 Task: Create a section Black Hole and in the section, add a milestone Microservices Implementation in the project AgileDrive
Action: Mouse moved to (72, 393)
Screenshot: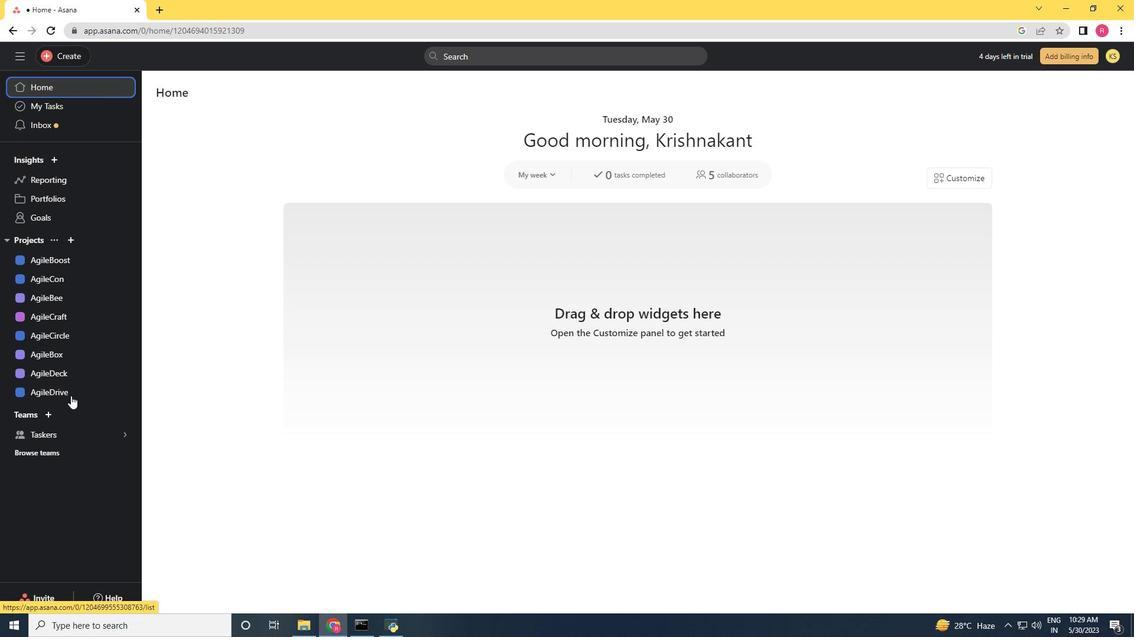 
Action: Mouse pressed left at (72, 393)
Screenshot: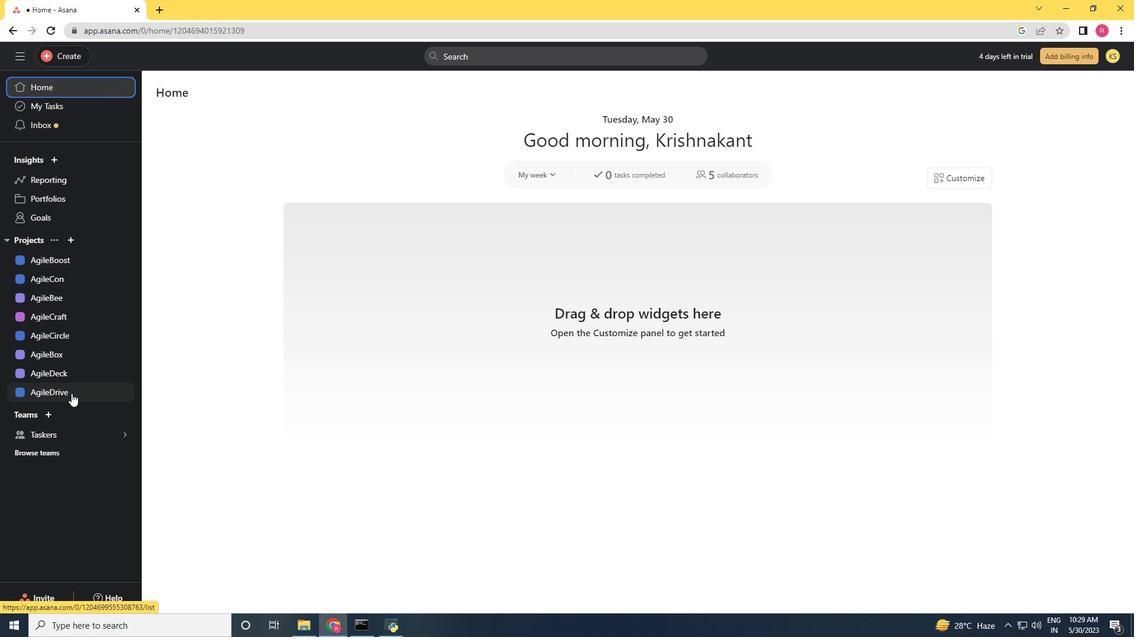 
Action: Mouse moved to (315, 452)
Screenshot: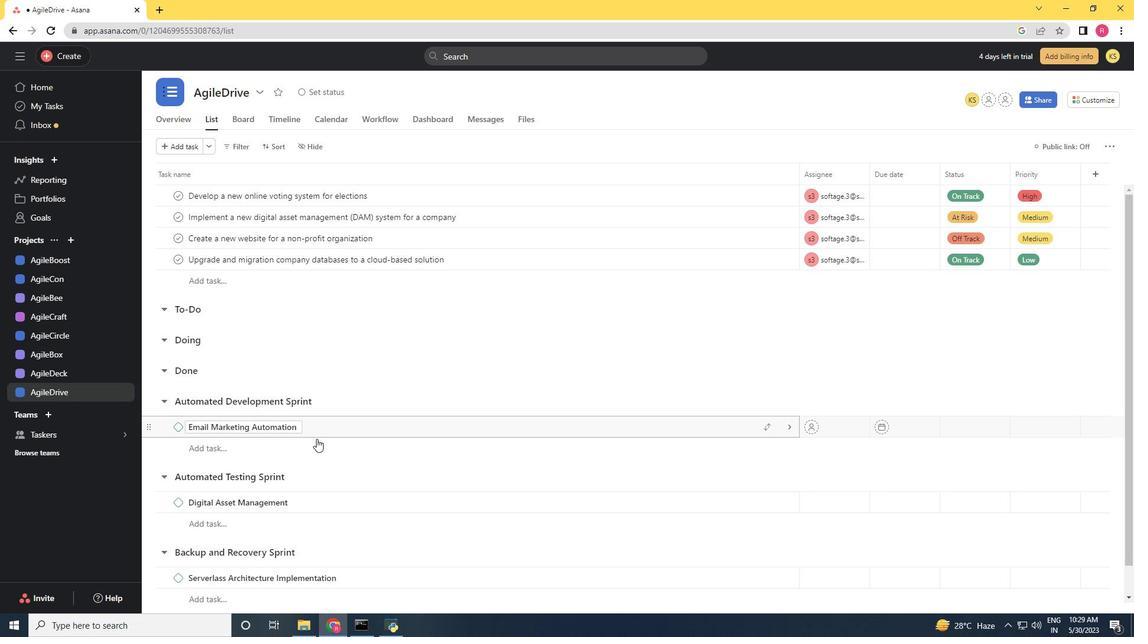 
Action: Mouse scrolled (315, 451) with delta (0, 0)
Screenshot: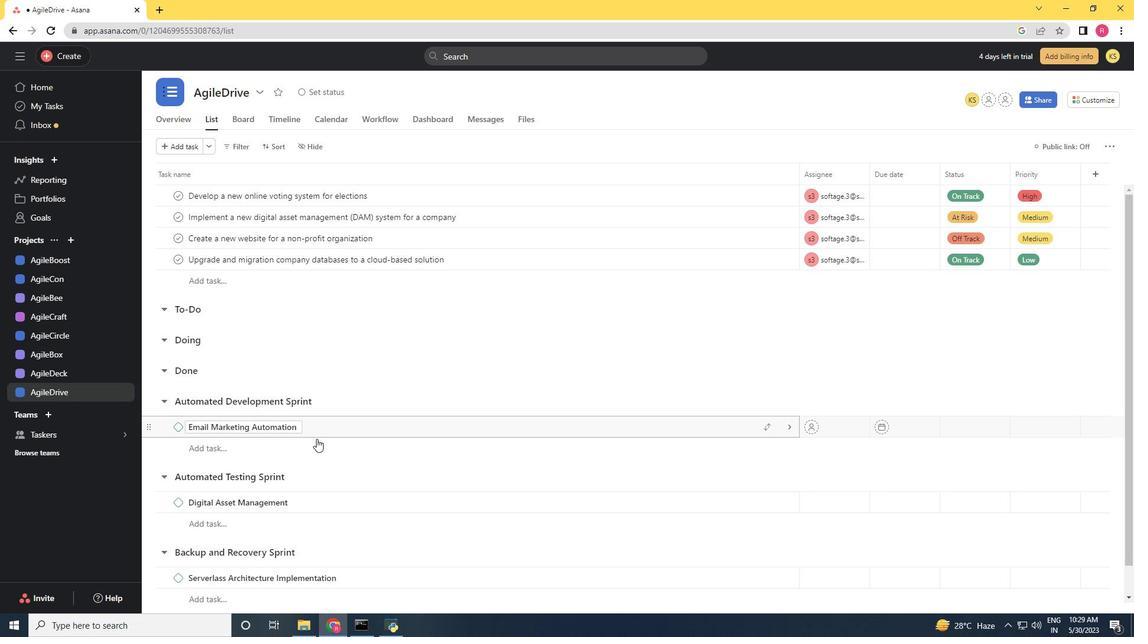 
Action: Mouse moved to (315, 458)
Screenshot: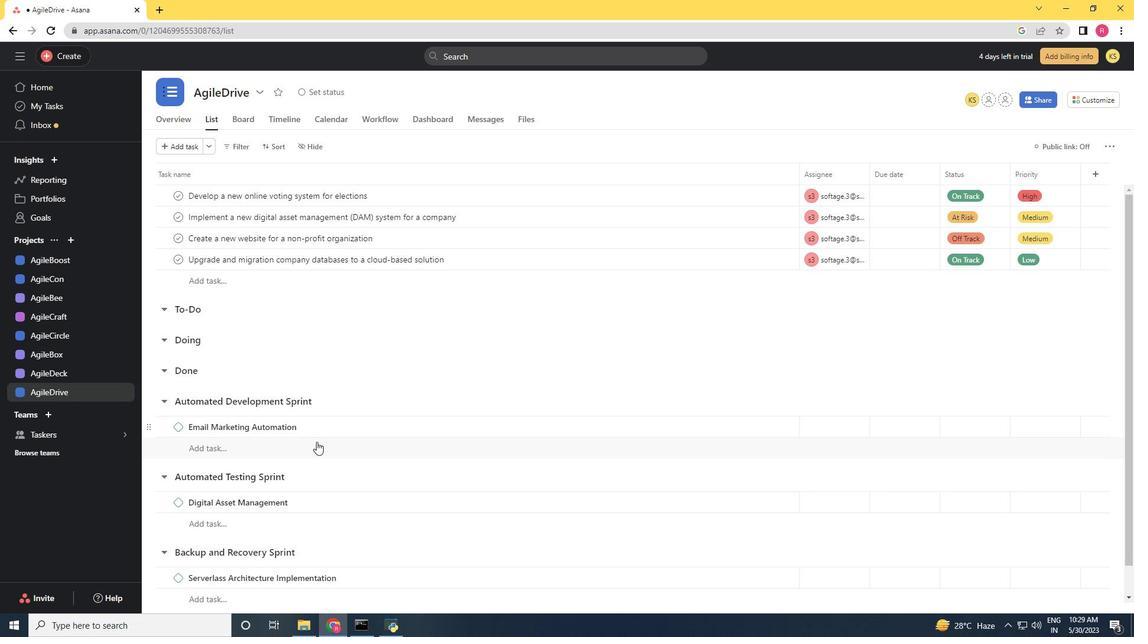 
Action: Mouse scrolled (315, 458) with delta (0, 0)
Screenshot: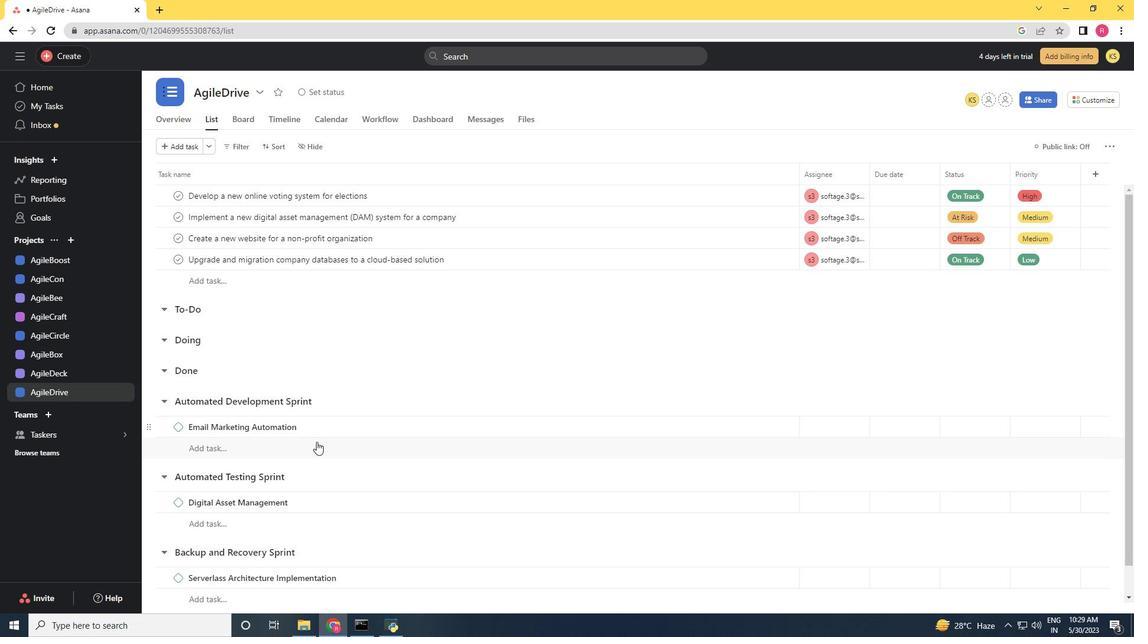 
Action: Mouse moved to (314, 460)
Screenshot: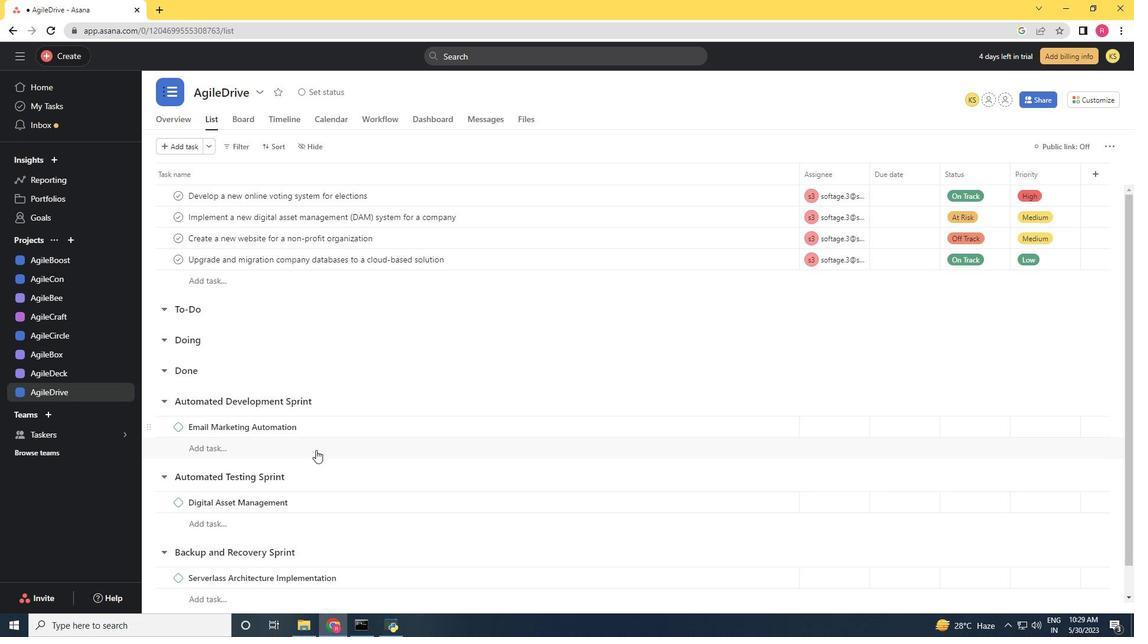 
Action: Mouse scrolled (314, 460) with delta (0, 0)
Screenshot: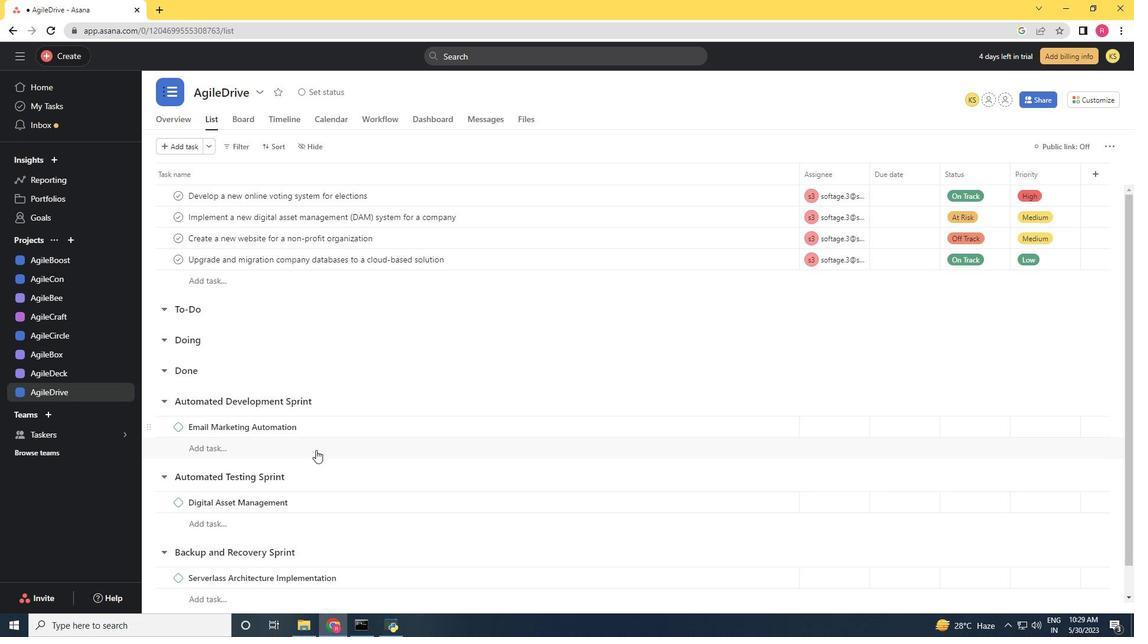 
Action: Mouse moved to (313, 462)
Screenshot: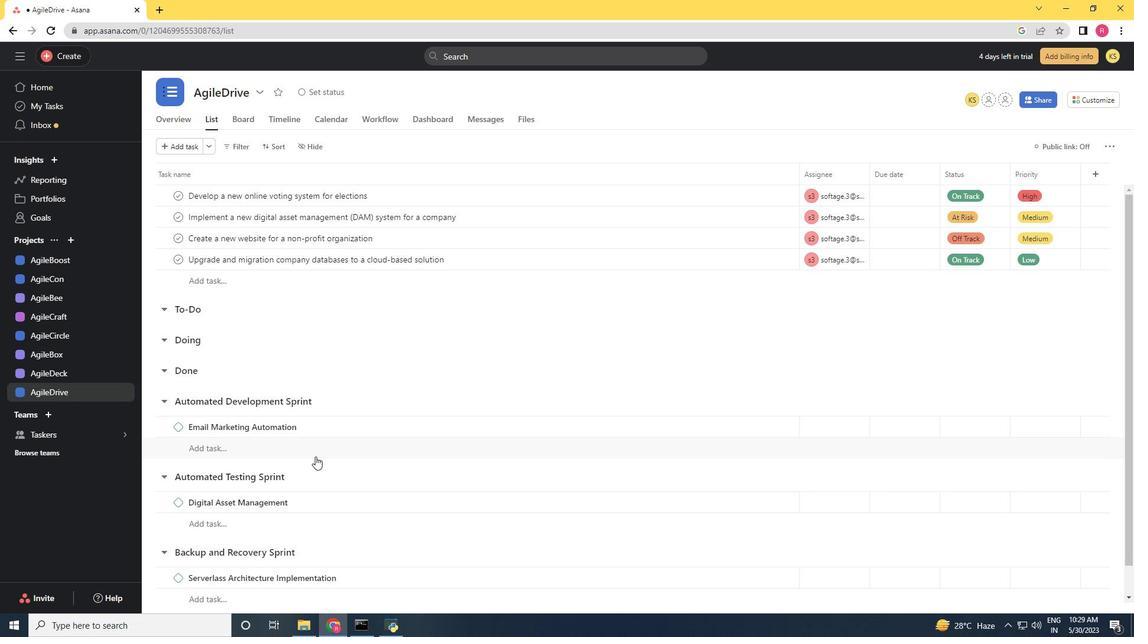 
Action: Mouse scrolled (313, 461) with delta (0, 0)
Screenshot: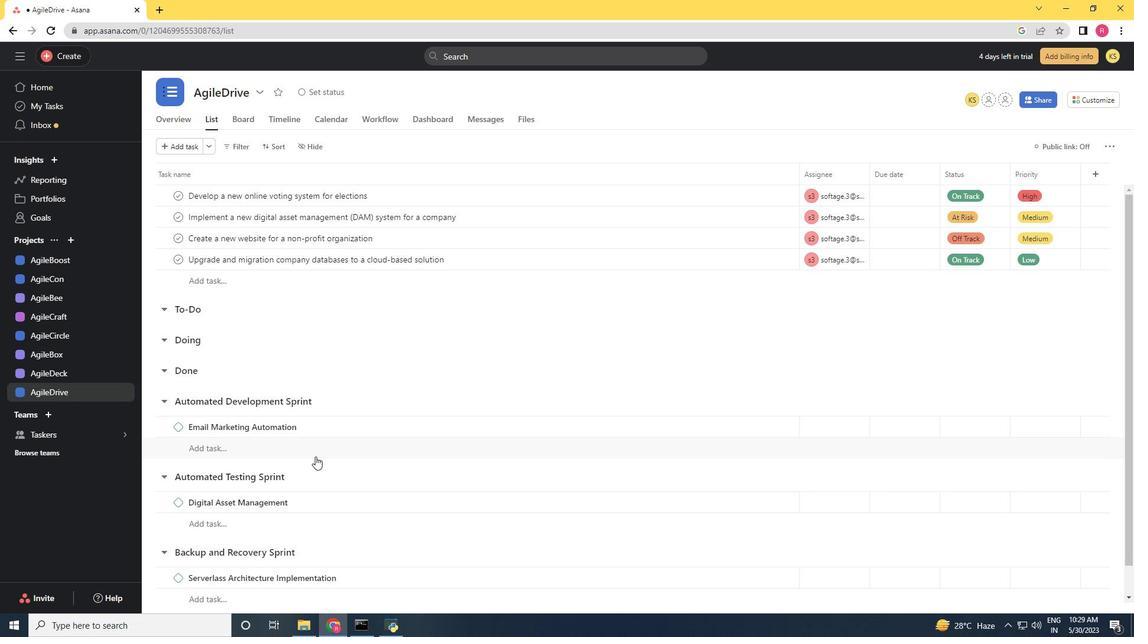 
Action: Mouse moved to (313, 463)
Screenshot: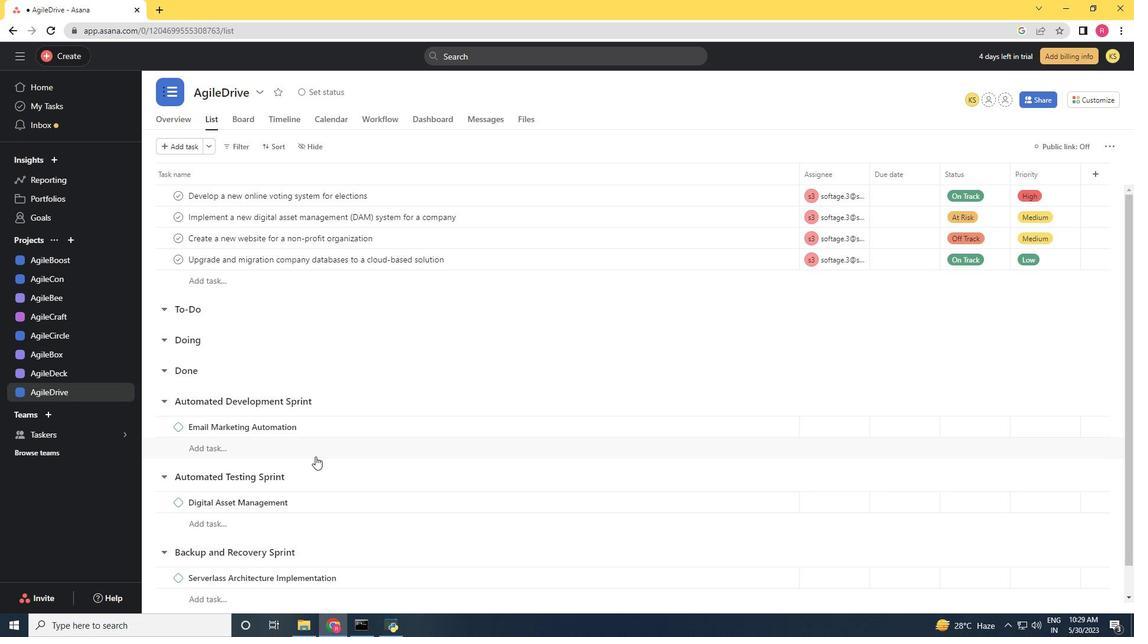 
Action: Mouse scrolled (313, 463) with delta (0, 0)
Screenshot: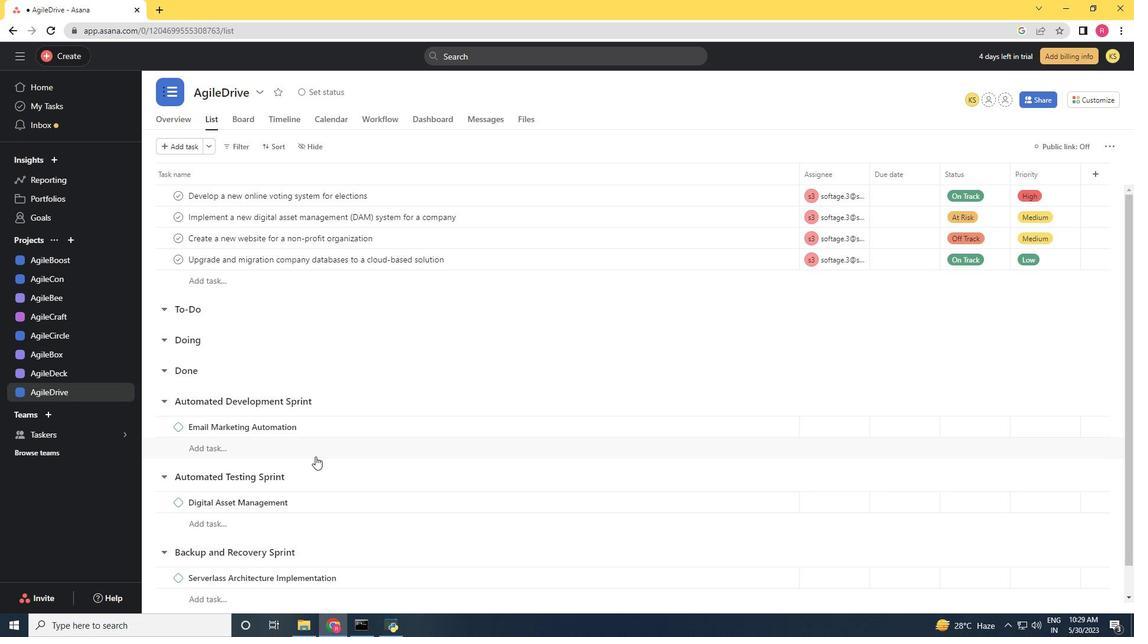 
Action: Mouse moved to (304, 509)
Screenshot: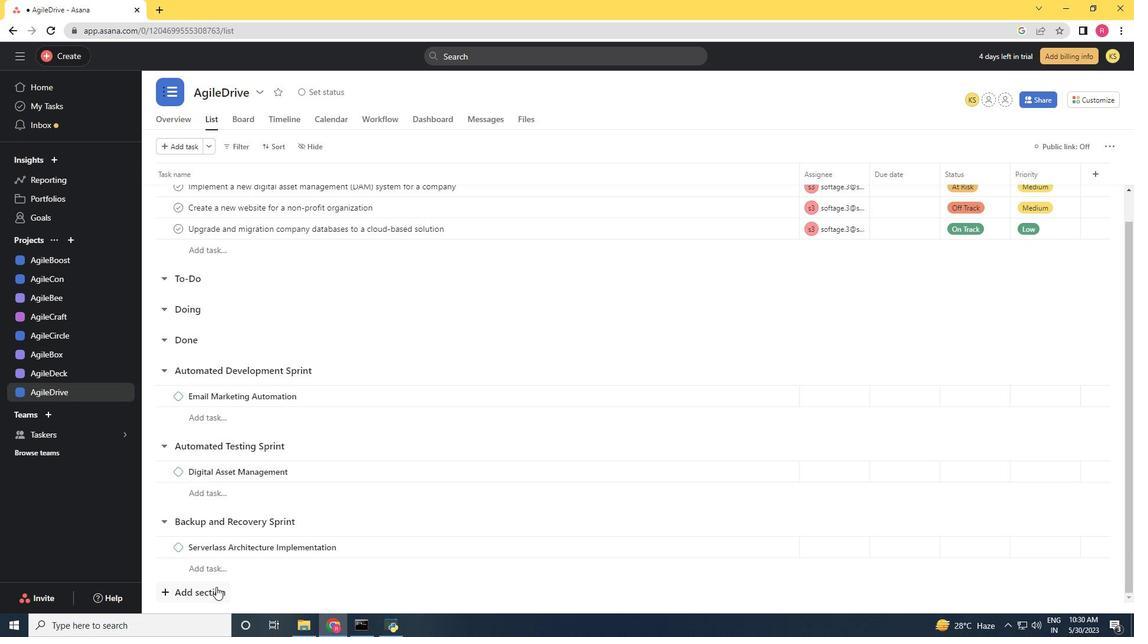 
Action: Mouse pressed left at (216, 587)
Screenshot: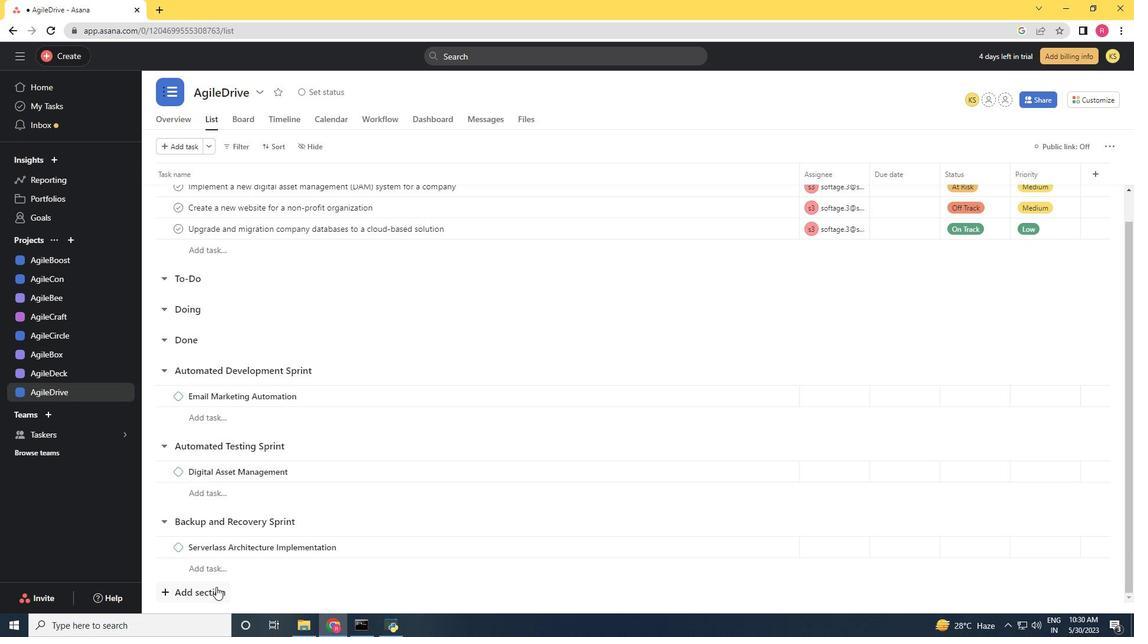 
Action: Mouse moved to (675, 496)
Screenshot: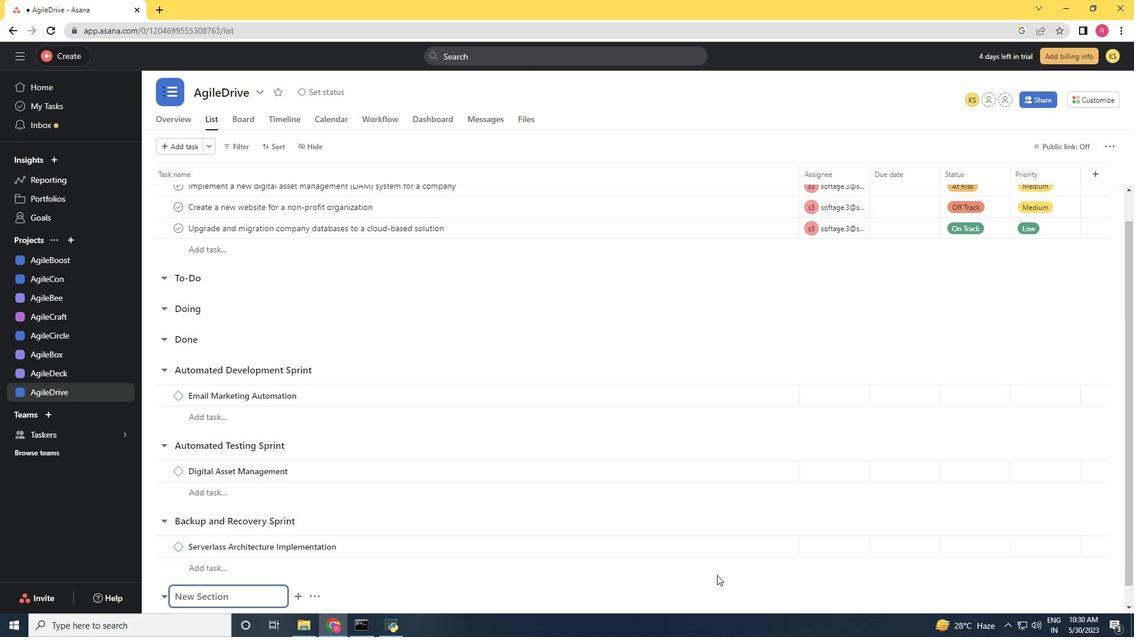 
Action: Mouse scrolled (675, 495) with delta (0, 0)
Screenshot: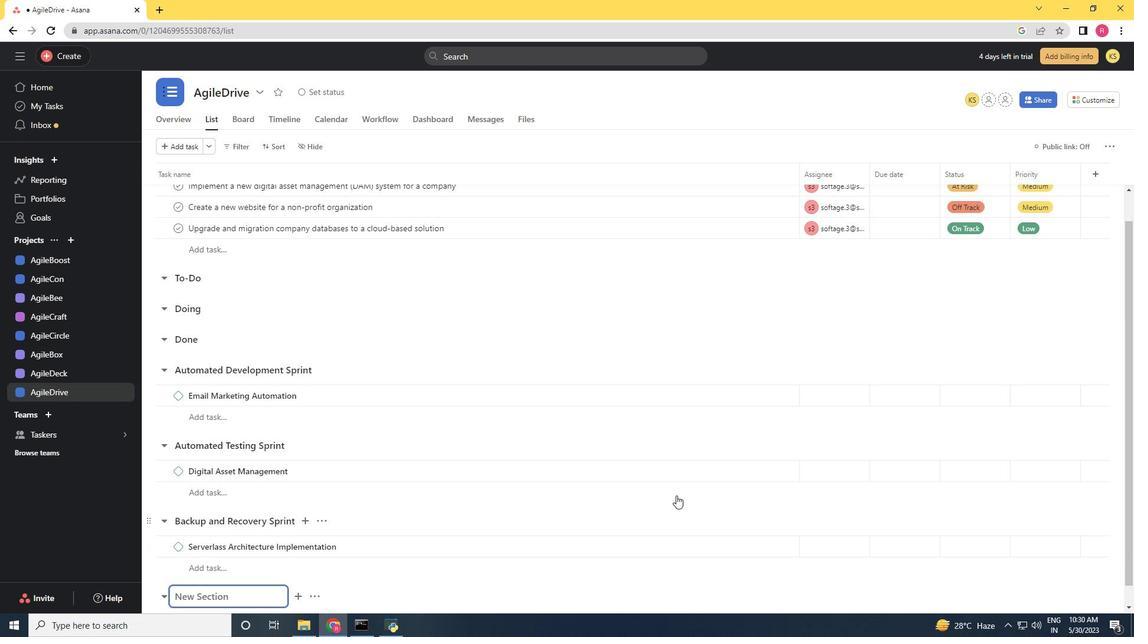 
Action: Mouse scrolled (675, 495) with delta (0, 0)
Screenshot: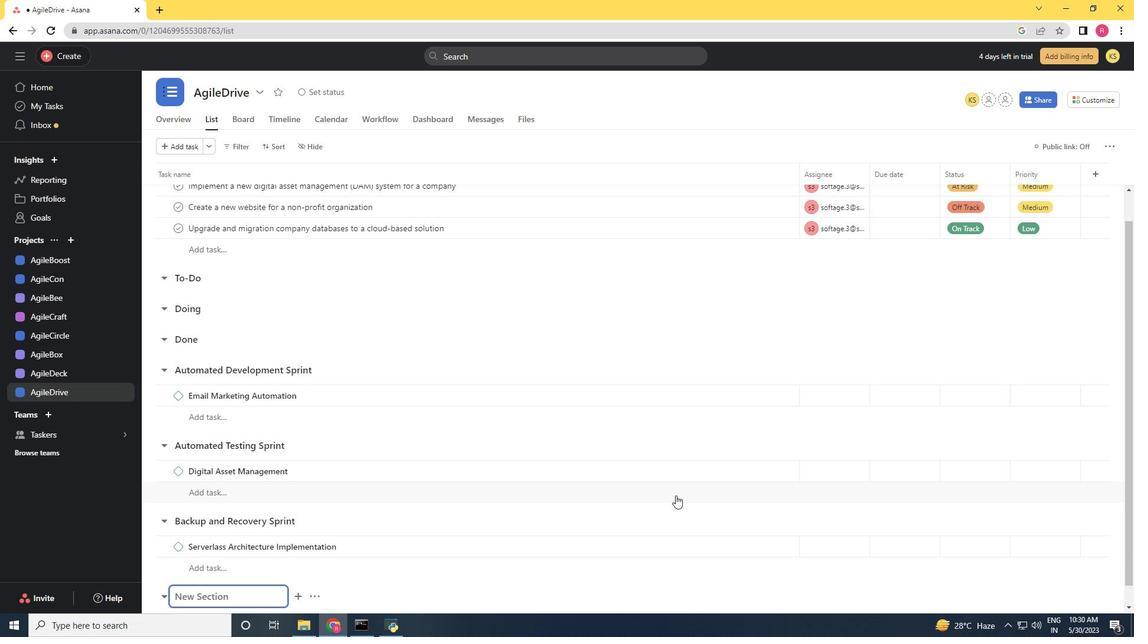 
Action: Mouse scrolled (675, 495) with delta (0, 0)
Screenshot: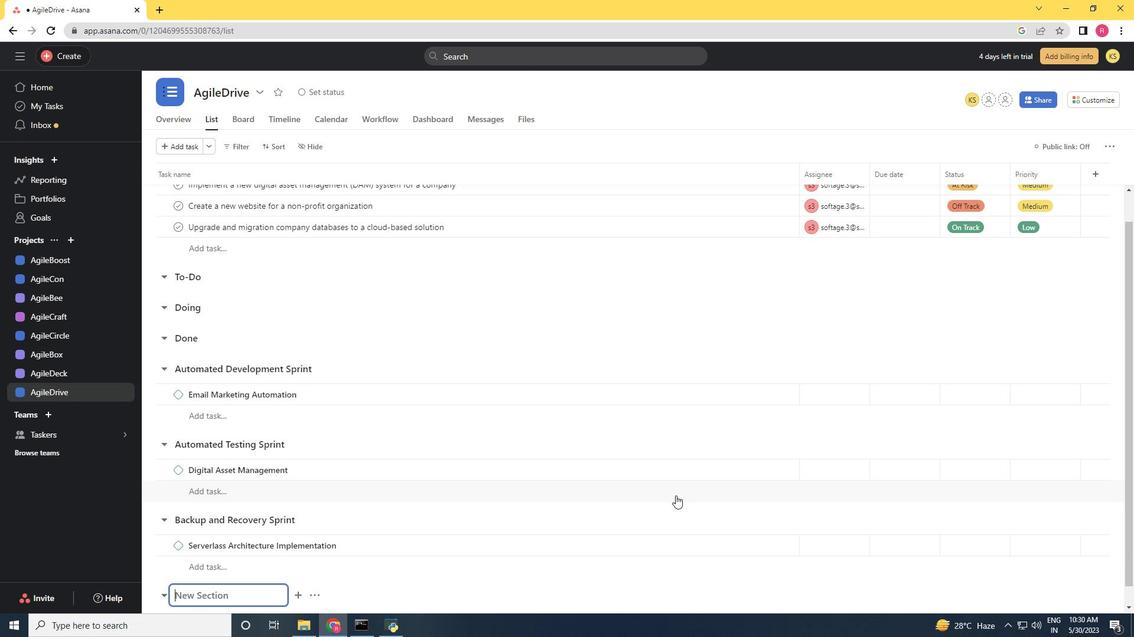 
Action: Mouse moved to (675, 491)
Screenshot: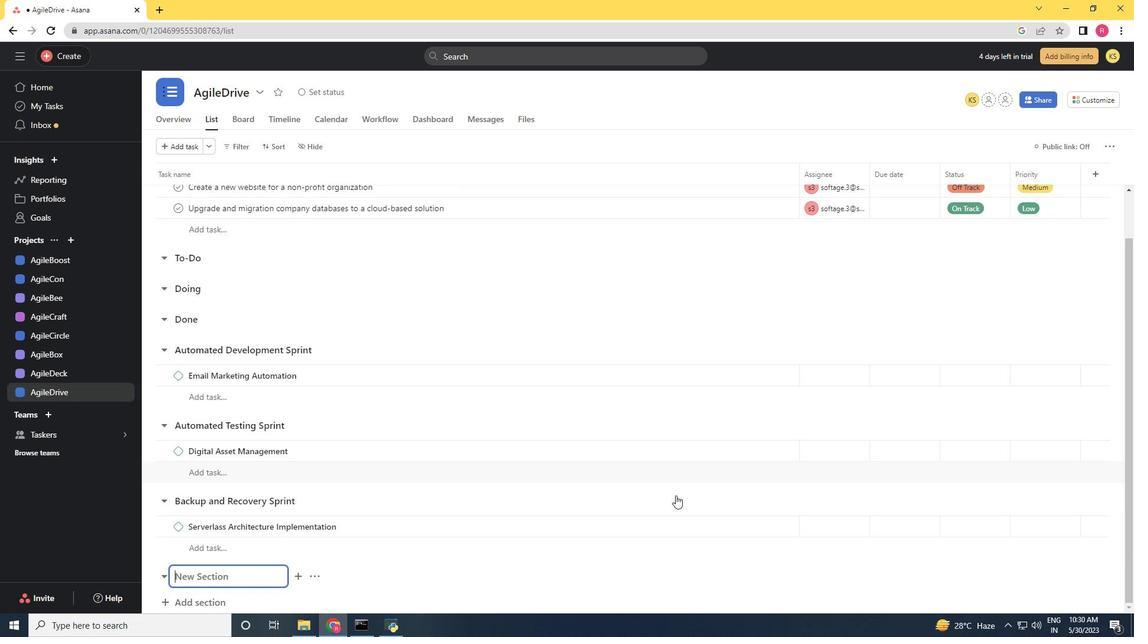 
Action: Key pressed <Key.shift>Black<Key.space><Key.shift><Key.shift><Key.shift><Key.shift><Key.shift><Key.shift><Key.shift>Hole<Key.enter><Key.shift><Key.shift><Key.shift><Key.shift><Key.shift><Key.shift><Key.shift><Key.shift><Key.shift><Key.shift><Key.shift><Key.shift><Key.shift><Key.shift><Key.shift><Key.shift><Key.shift><Key.shift><Key.shift><Key.shift><Key.shift><Key.shift><Key.shift><Key.shift><Key.shift><Key.shift><Key.shift><Key.shift><Key.shift><Key.shift>Microserve<Key.backspace>ices<Key.space><Key.shift>Implement<Key.space>
Screenshot: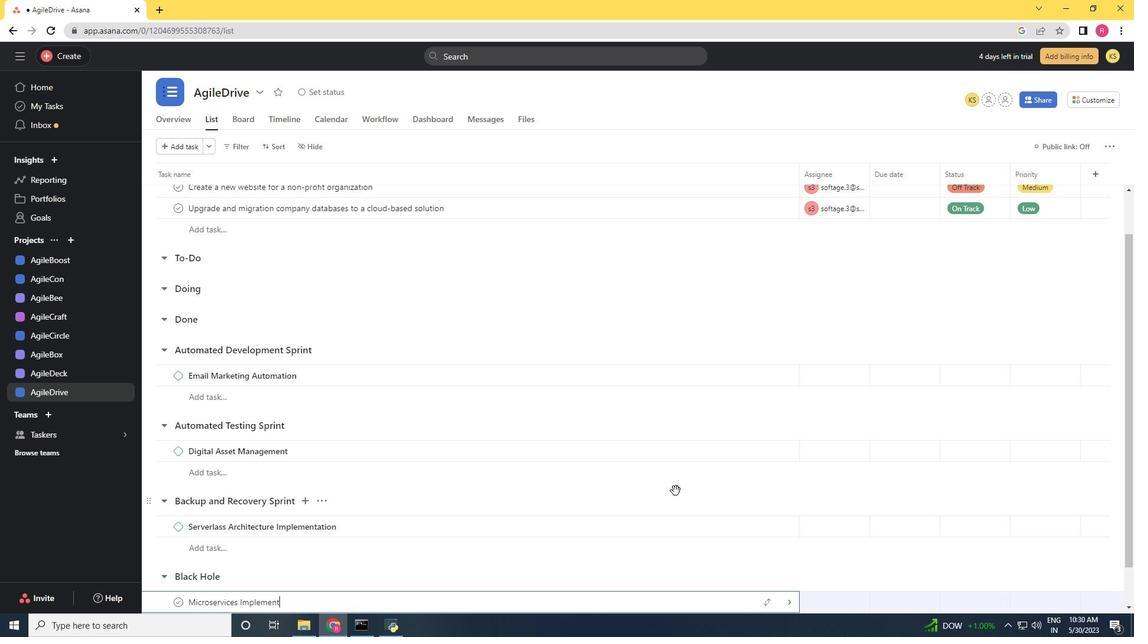 
Action: Mouse scrolled (675, 490) with delta (0, 0)
Screenshot: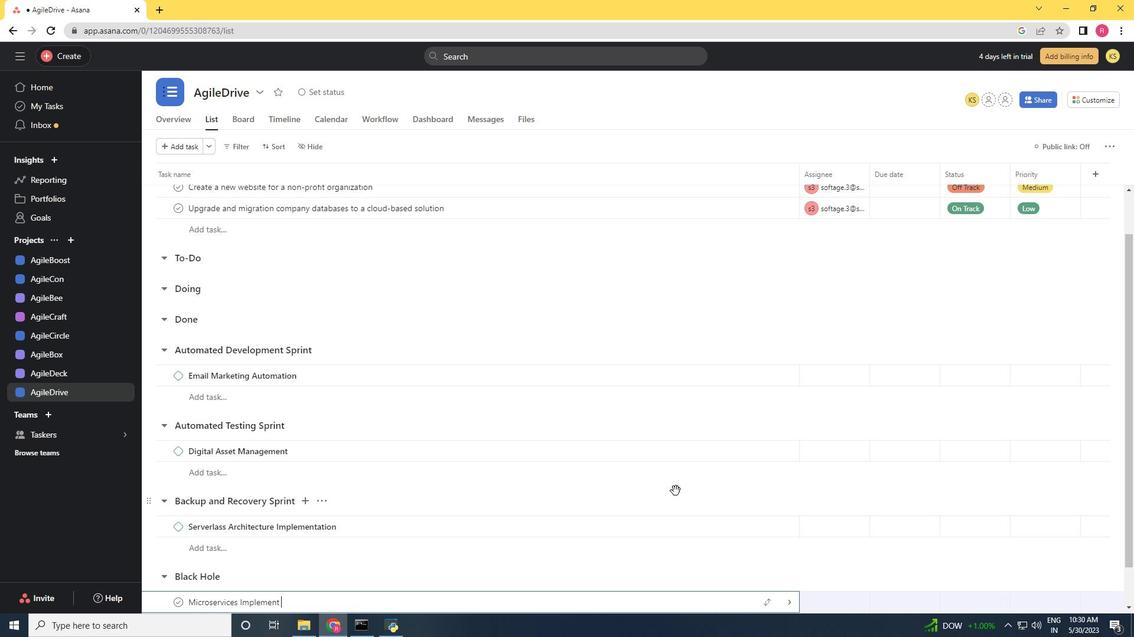 
Action: Mouse scrolled (675, 490) with delta (0, 0)
Screenshot: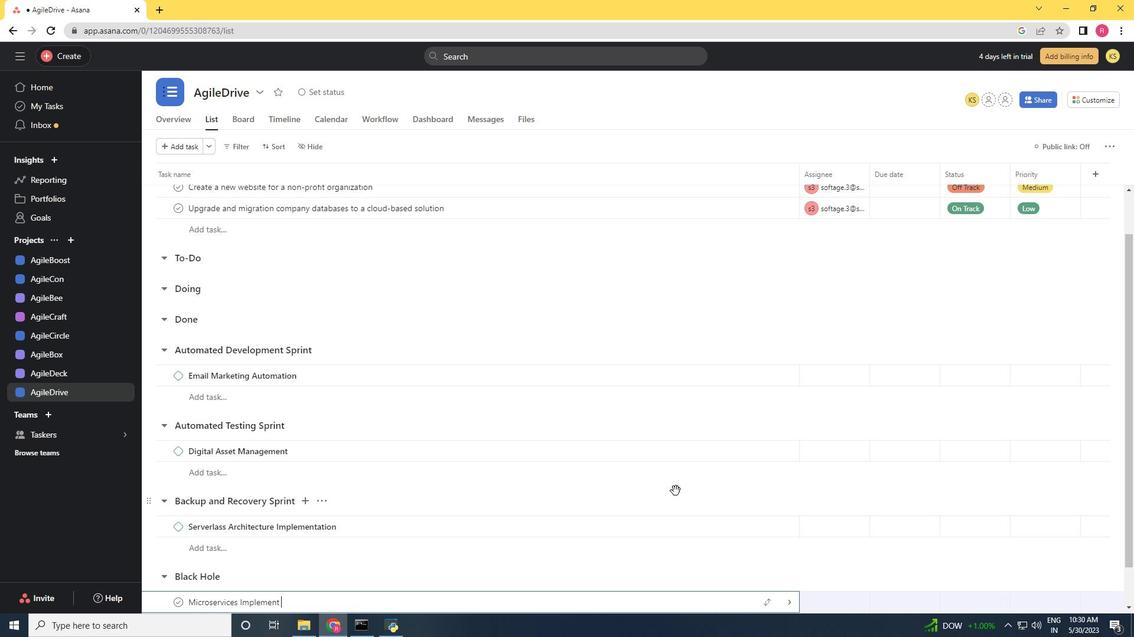
Action: Mouse scrolled (675, 490) with delta (0, 0)
Screenshot: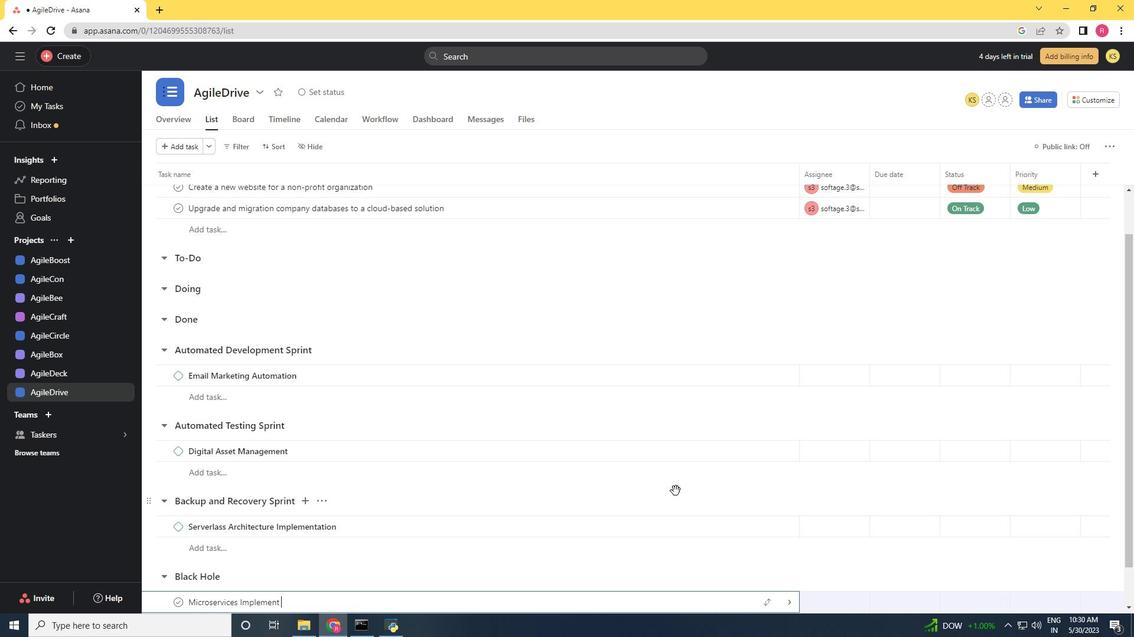 
Action: Mouse scrolled (675, 492) with delta (0, 0)
Screenshot: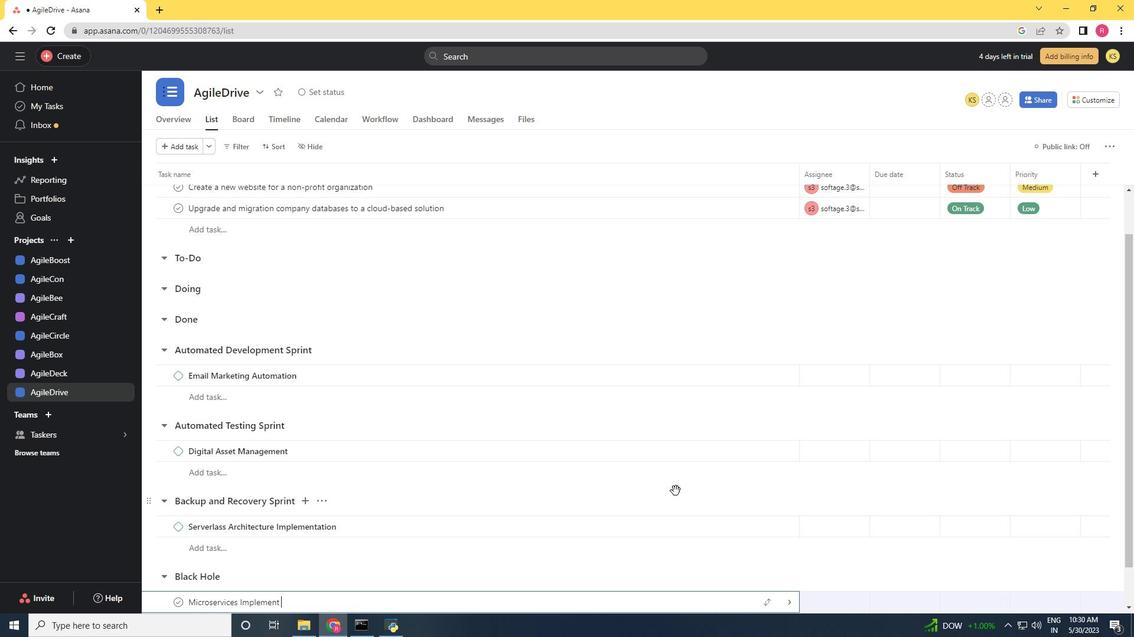 
Action: Mouse scrolled (675, 490) with delta (0, 0)
Screenshot: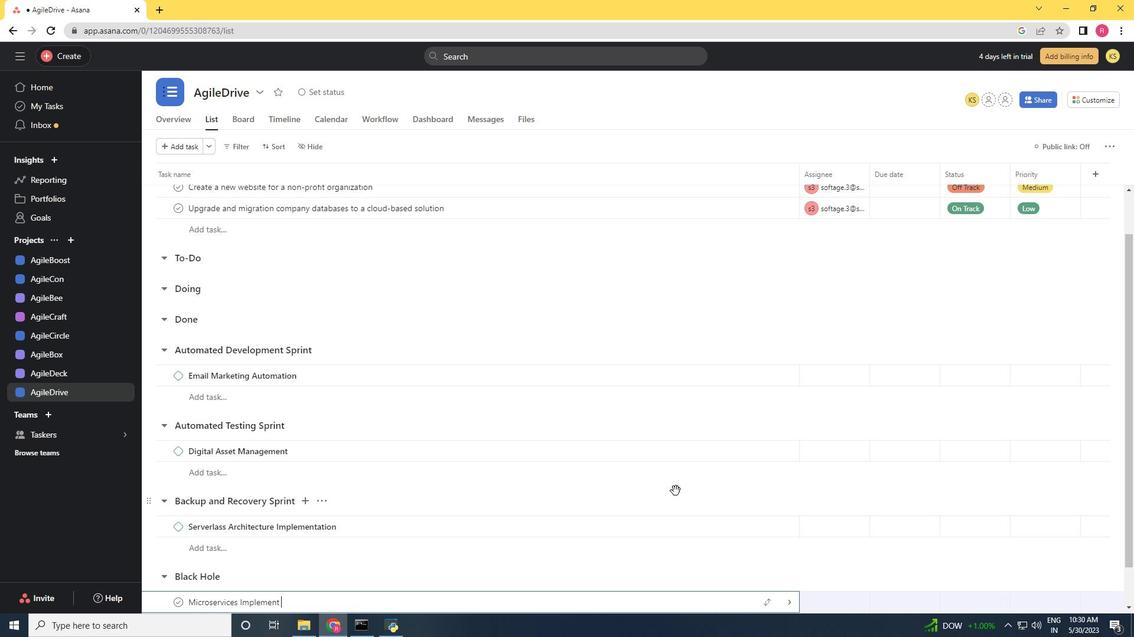 
Action: Mouse scrolled (675, 490) with delta (0, 0)
Screenshot: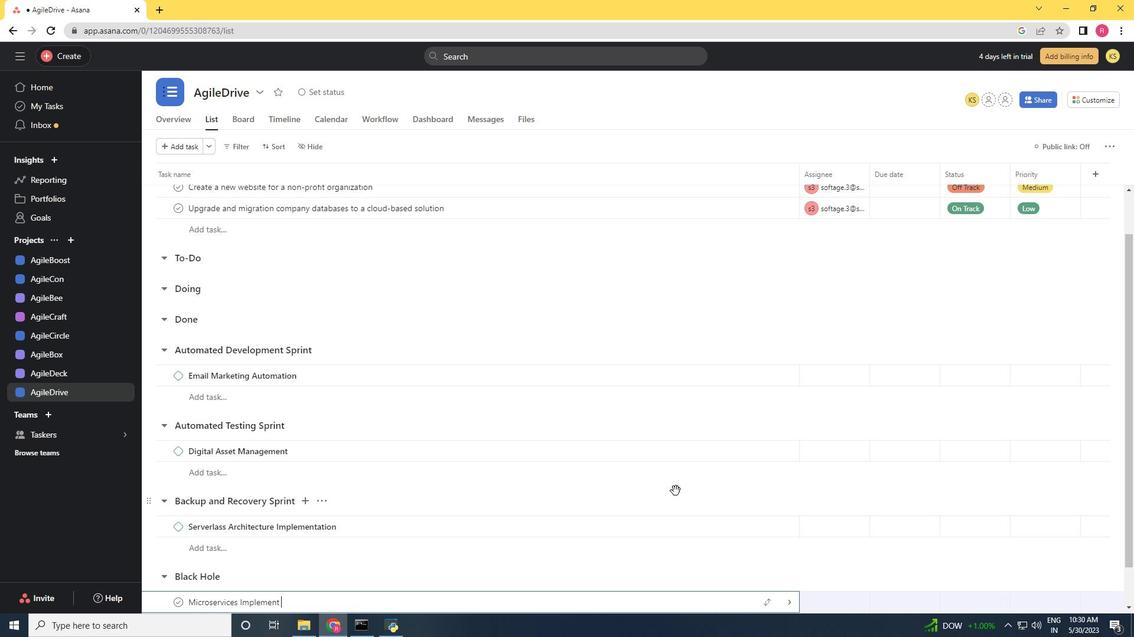 
Action: Mouse moved to (308, 556)
Screenshot: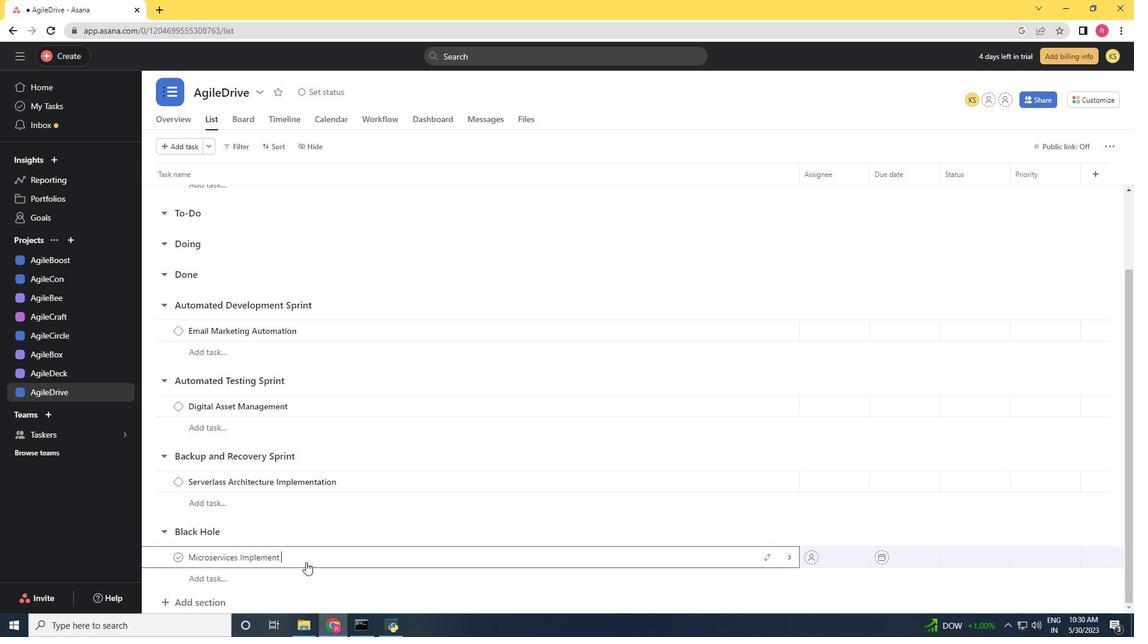 
Action: Mouse pressed right at (308, 556)
Screenshot: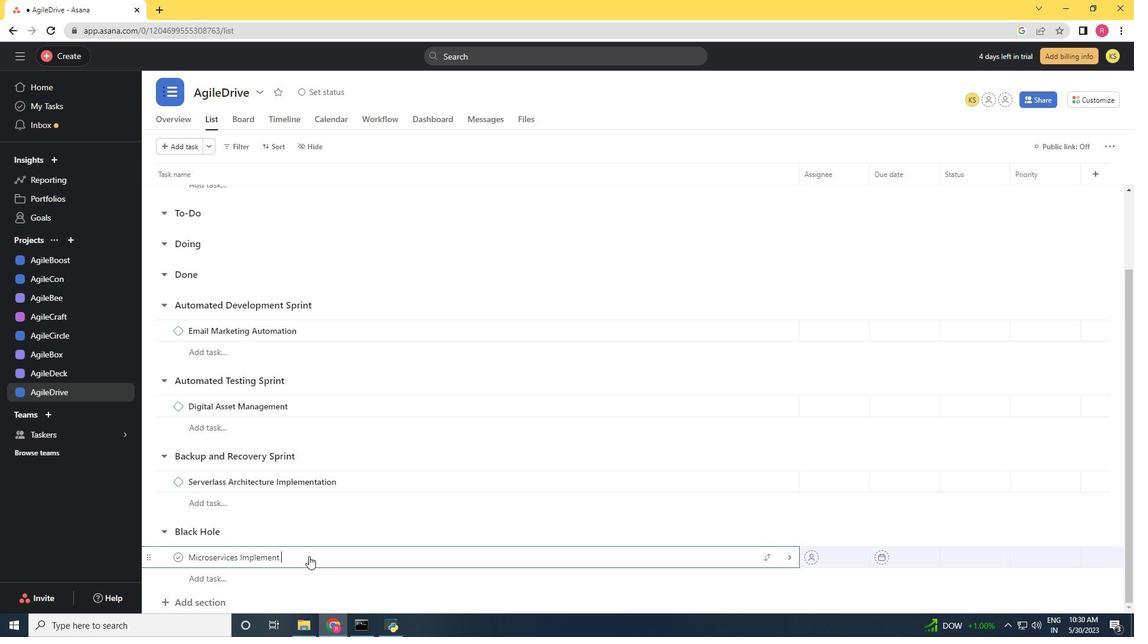 
Action: Mouse moved to (365, 499)
Screenshot: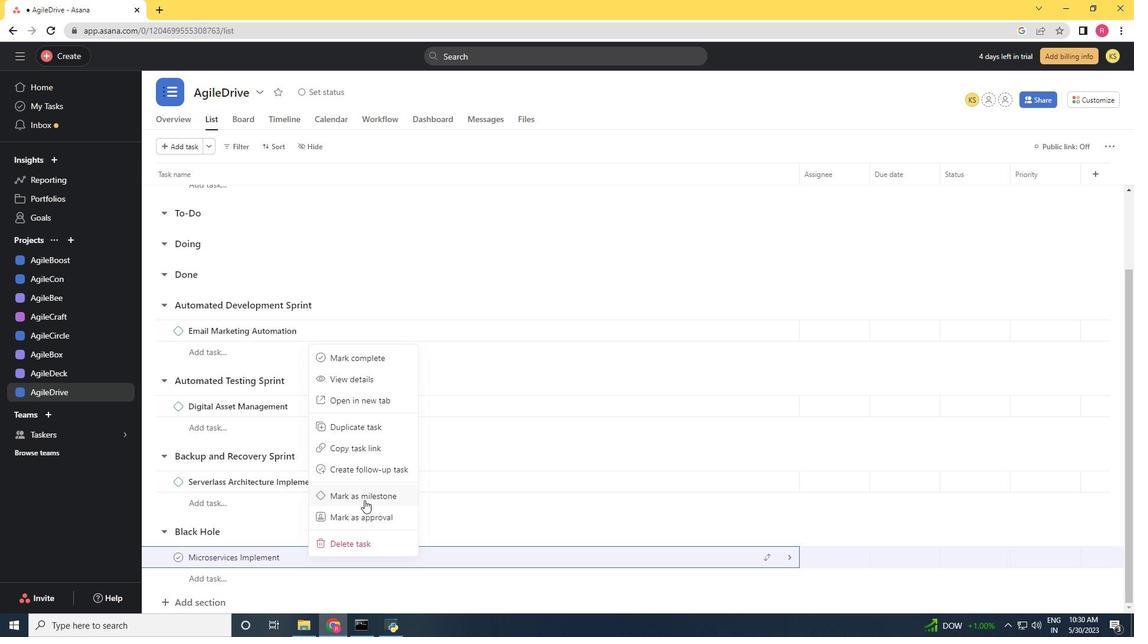 
Action: Mouse pressed left at (365, 499)
Screenshot: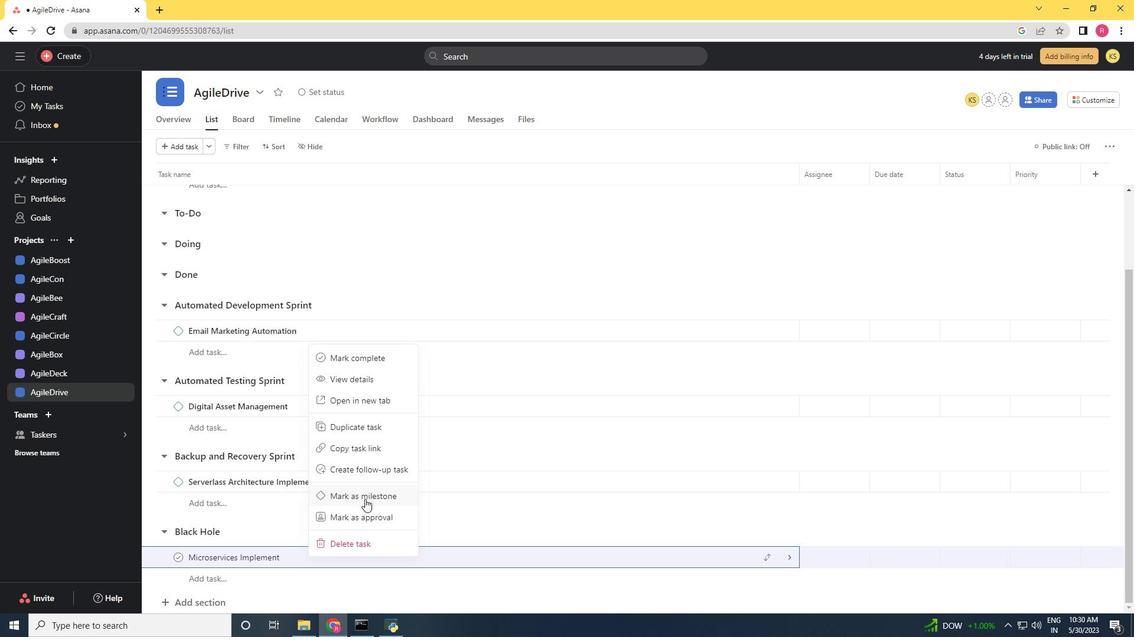 
